 Task: Create in the project TowerLine in Backlog an issue 'Add support for offline messaging and chat', assign it to team member softage.4@softage.net and change the status to IN PROGRESS.
Action: Mouse moved to (61, 167)
Screenshot: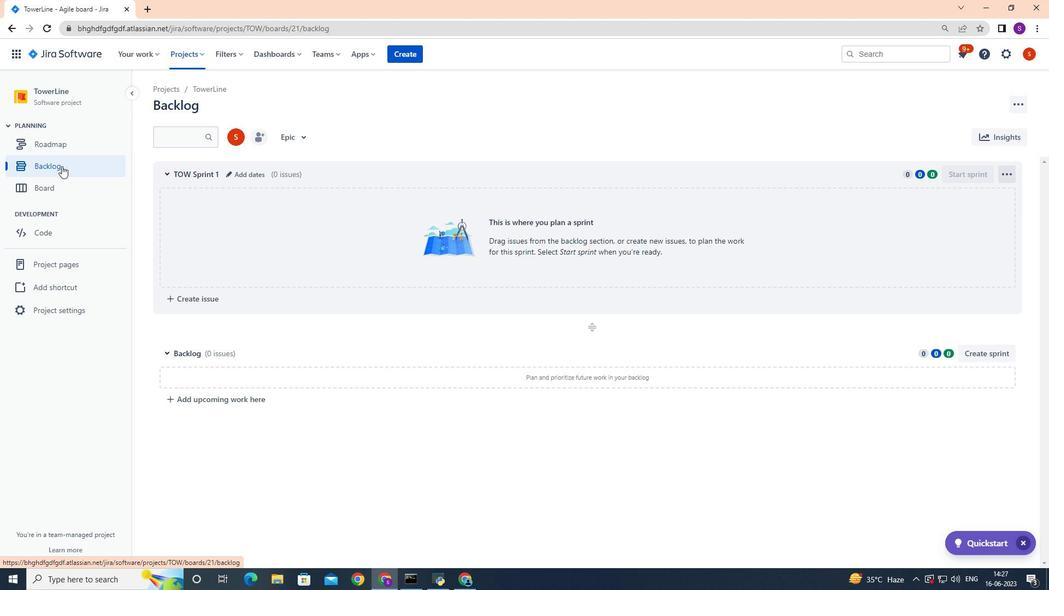 
Action: Mouse pressed left at (61, 167)
Screenshot: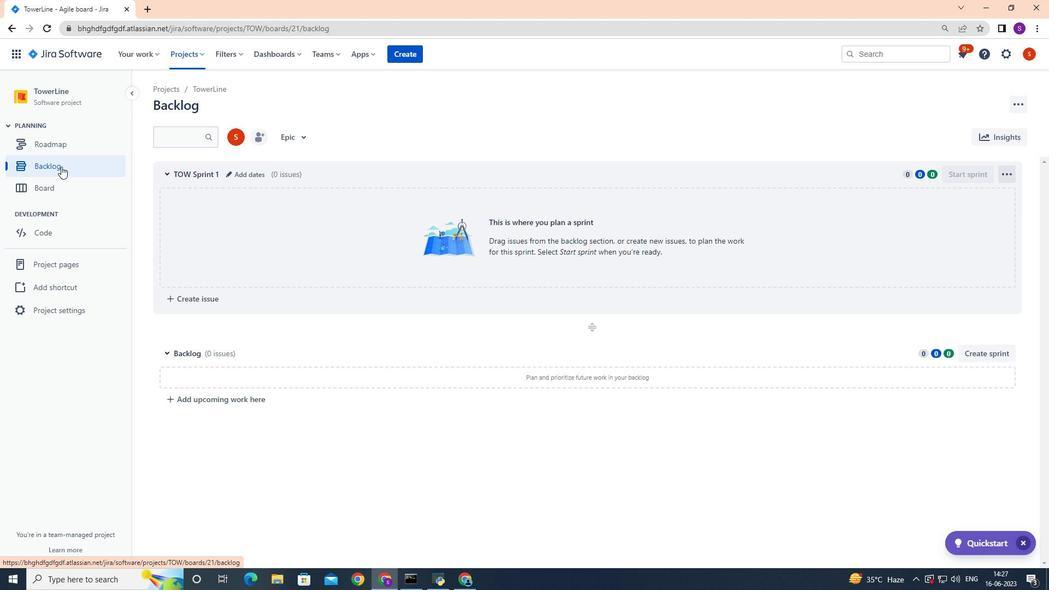 
Action: Mouse moved to (132, 96)
Screenshot: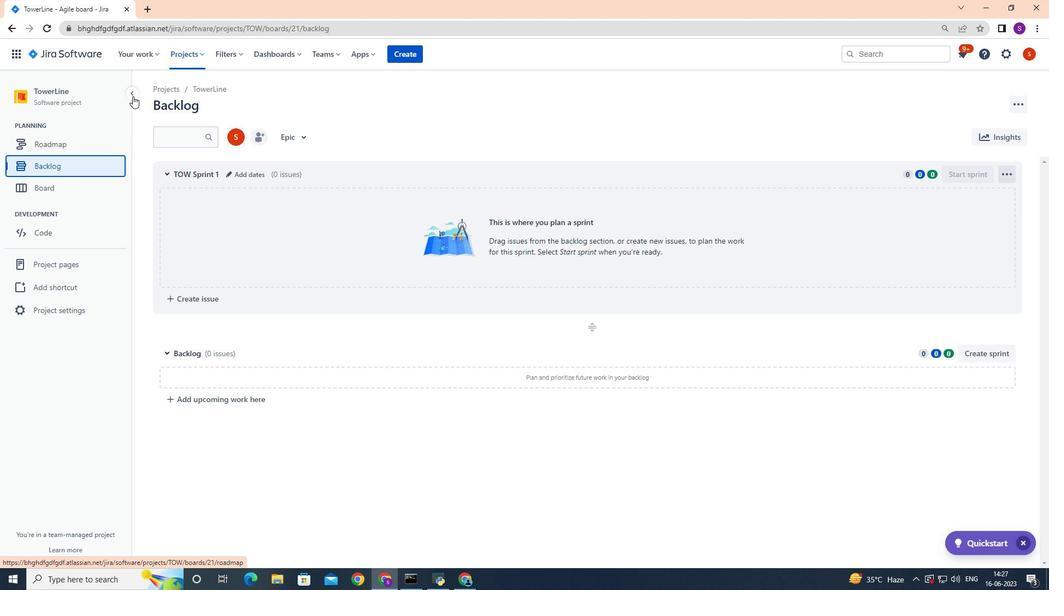 
Action: Mouse pressed left at (132, 96)
Screenshot: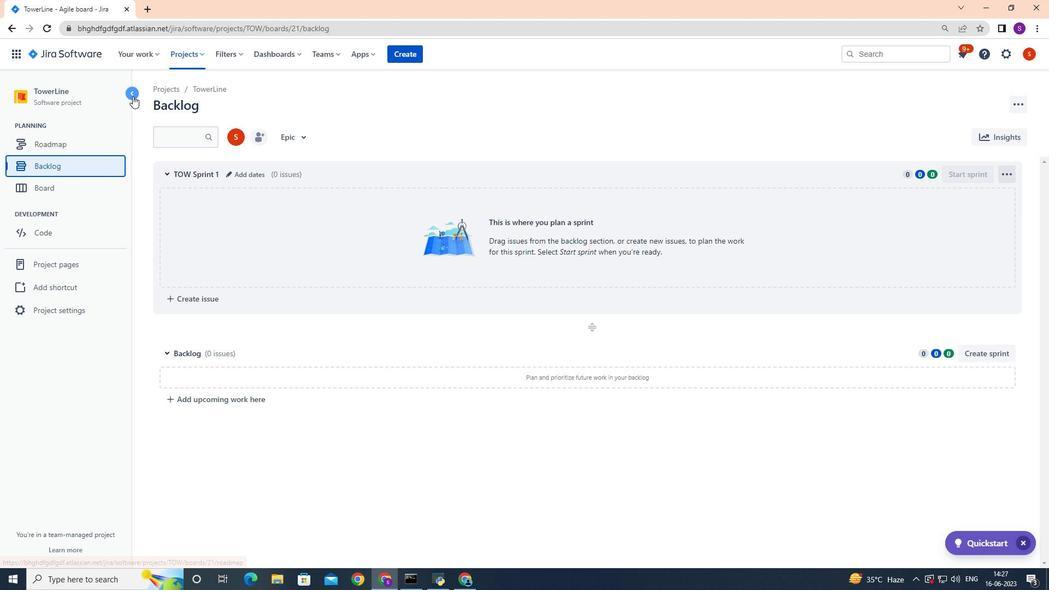 
Action: Mouse moved to (108, 377)
Screenshot: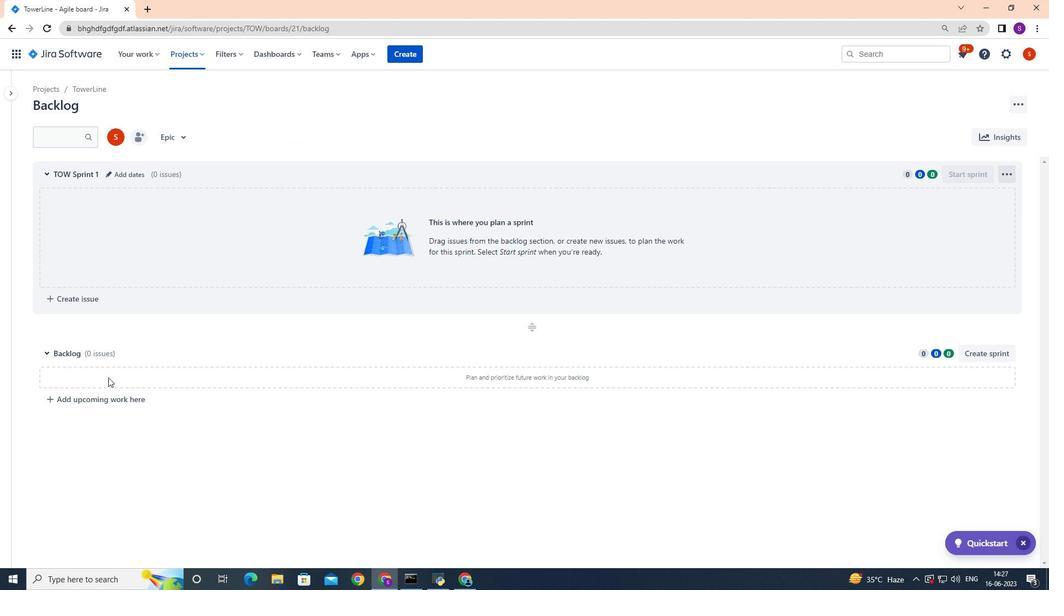
Action: Mouse pressed left at (108, 377)
Screenshot: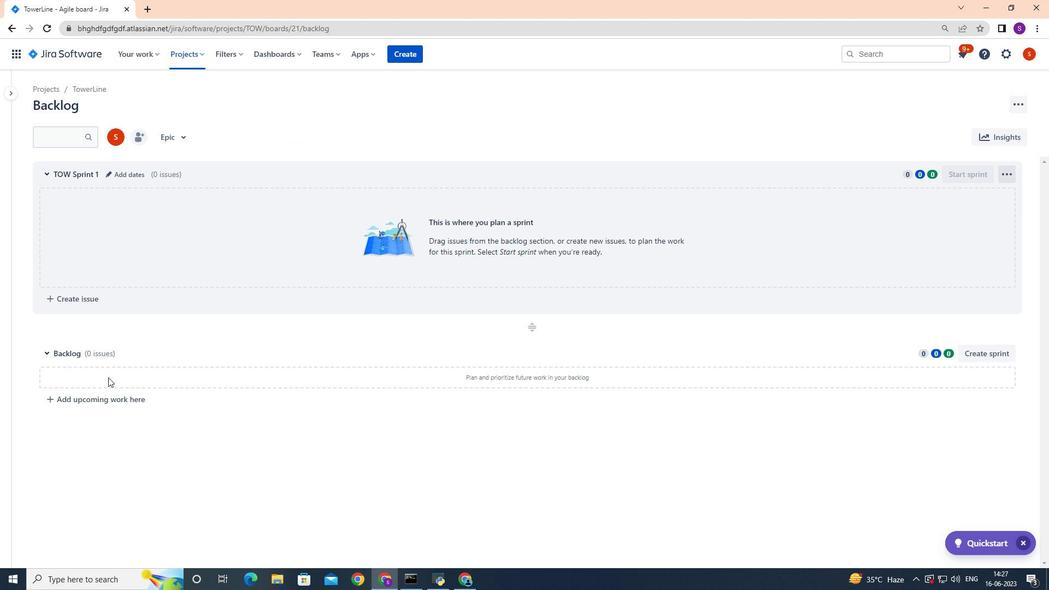
Action: Mouse moved to (10, 98)
Screenshot: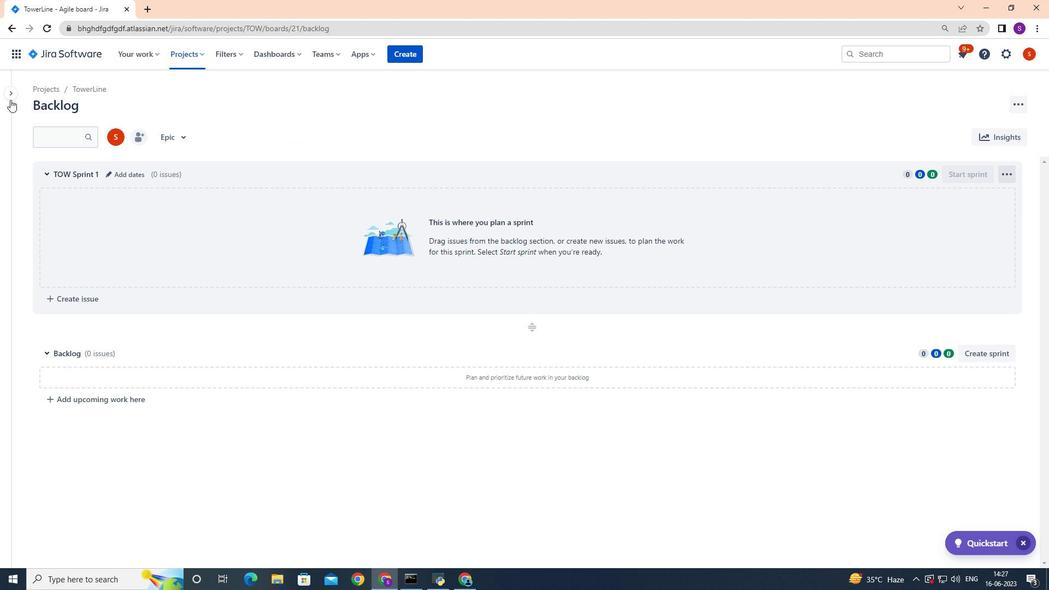 
Action: Mouse pressed left at (10, 98)
Screenshot: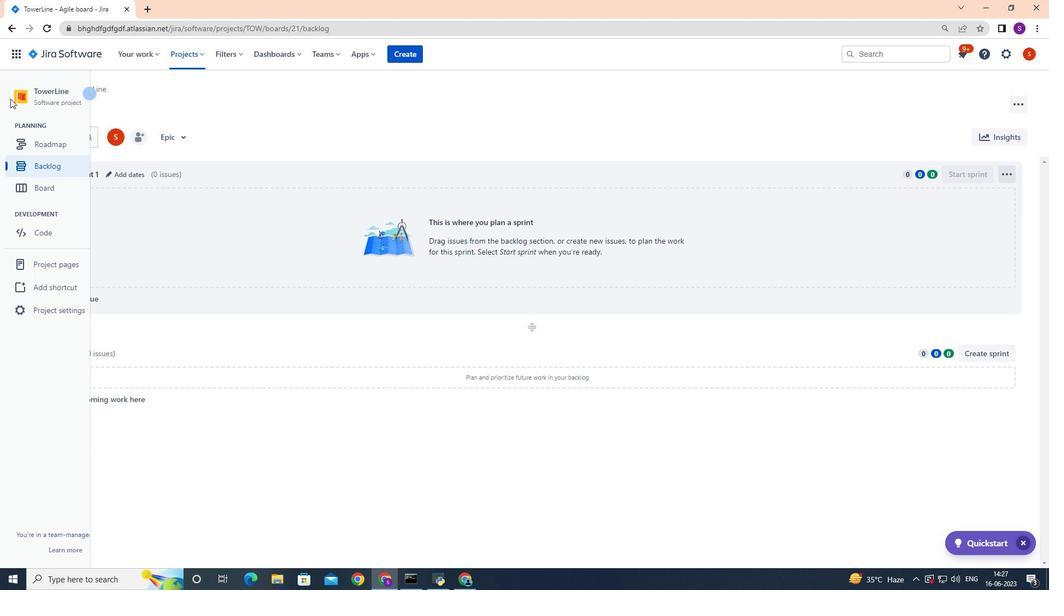 
Action: Mouse moved to (11, 91)
Screenshot: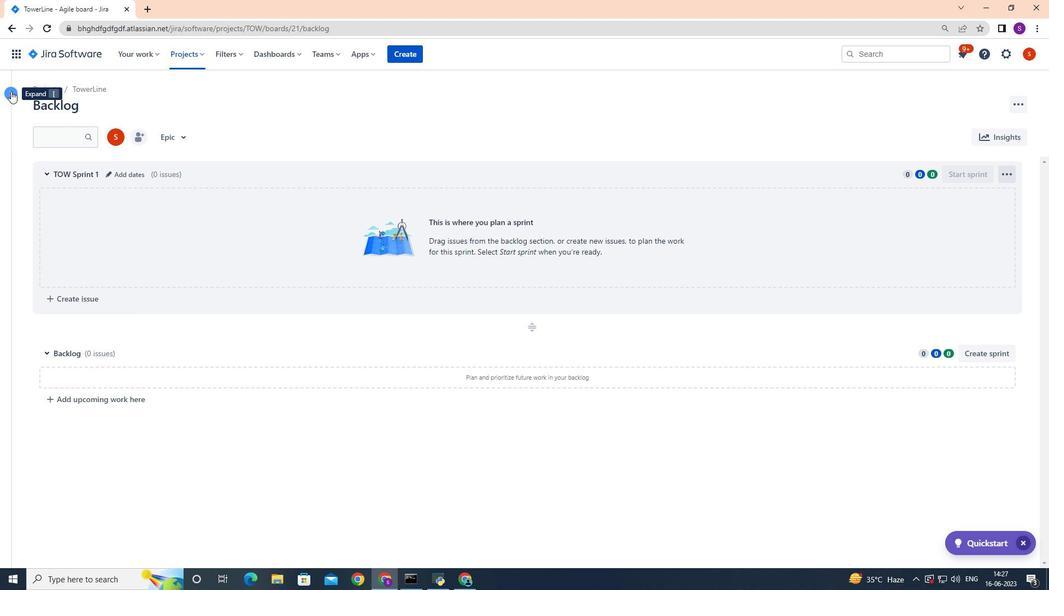 
Action: Mouse pressed left at (11, 91)
Screenshot: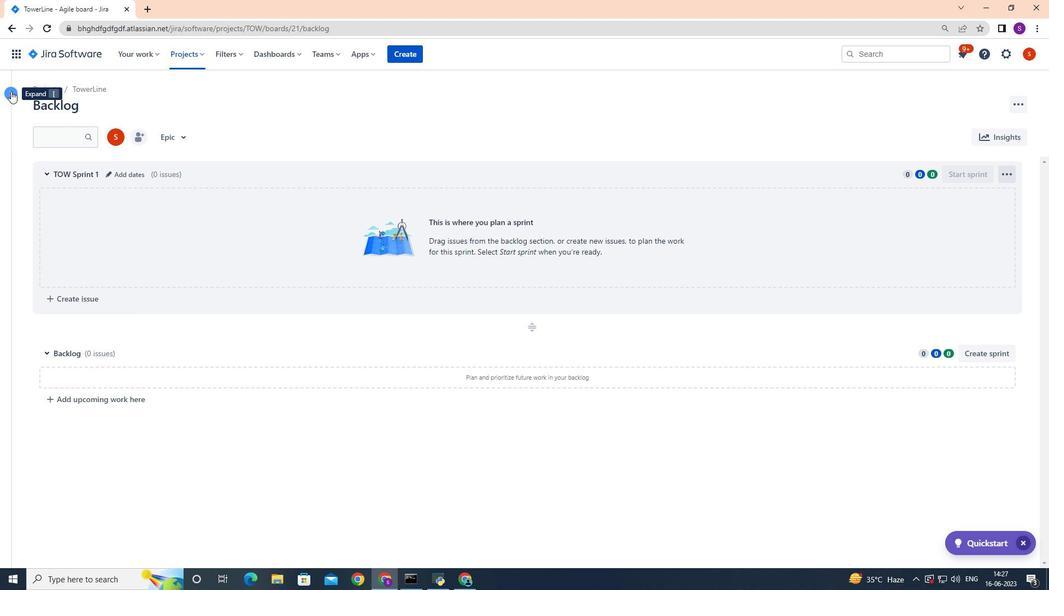 
Action: Mouse moved to (239, 398)
Screenshot: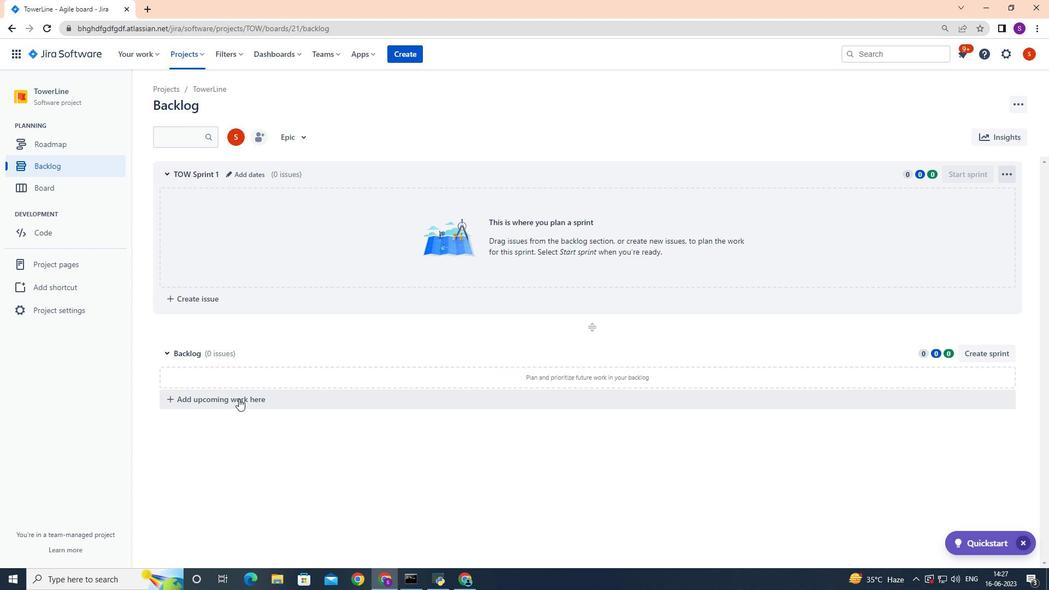 
Action: Mouse pressed left at (239, 398)
Screenshot: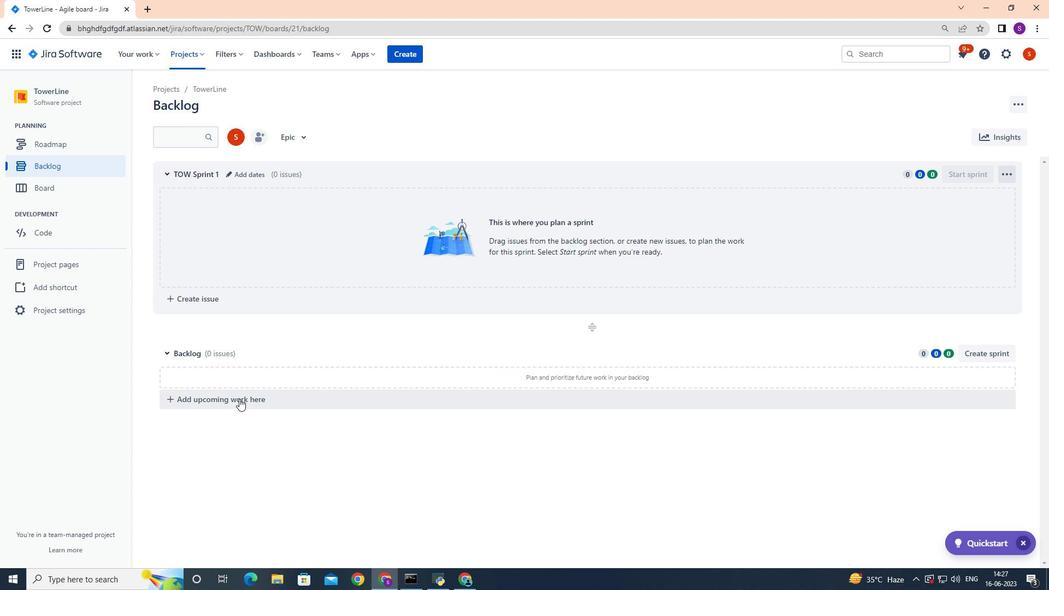 
Action: Mouse moved to (243, 398)
Screenshot: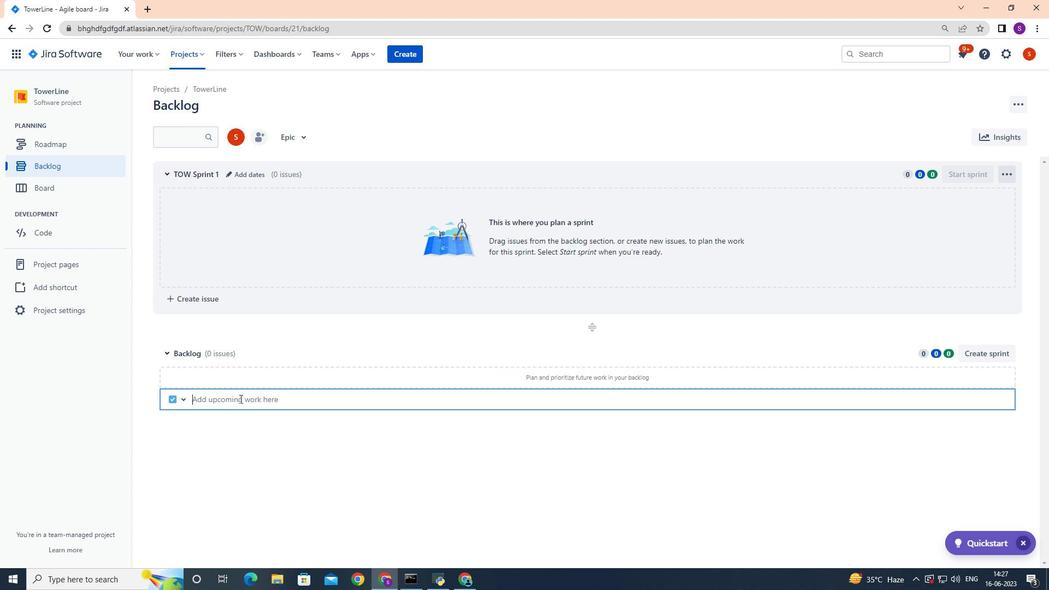 
Action: Key pressed <Key.shift>Add<Key.space>
Screenshot: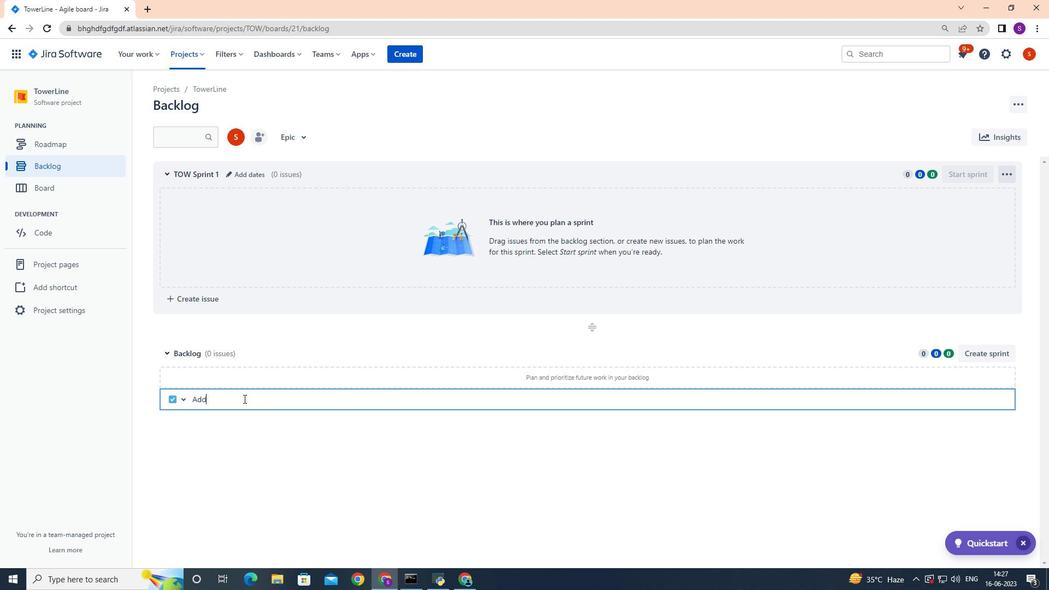 
Action: Mouse moved to (331, 381)
Screenshot: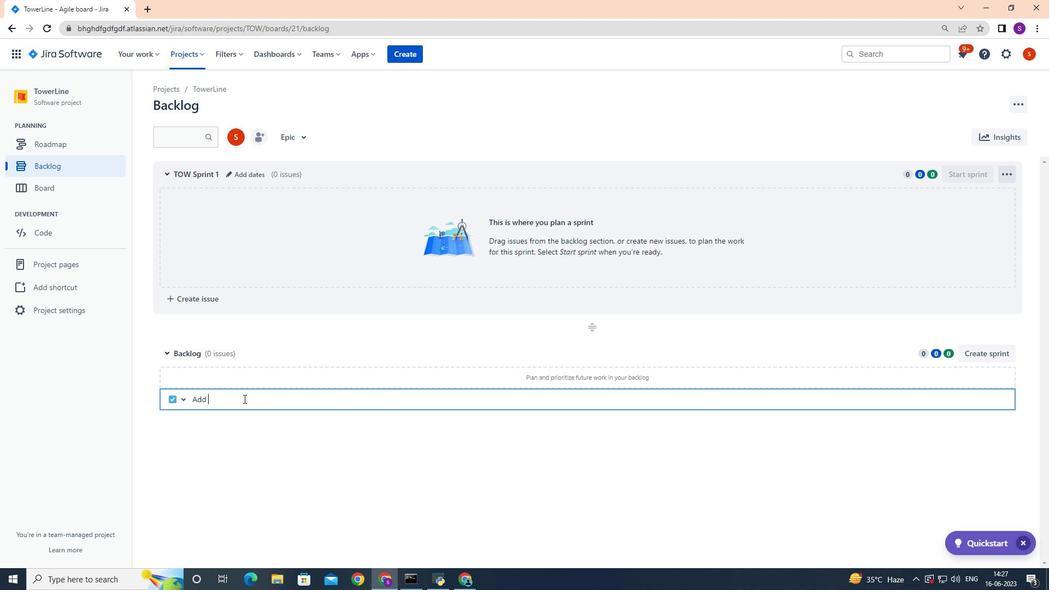 
Action: Key pressed support<Key.space>for<Key.space>offline<Key.space>messaging<Key.space>and<Key.space>chat<Key.enter>
Screenshot: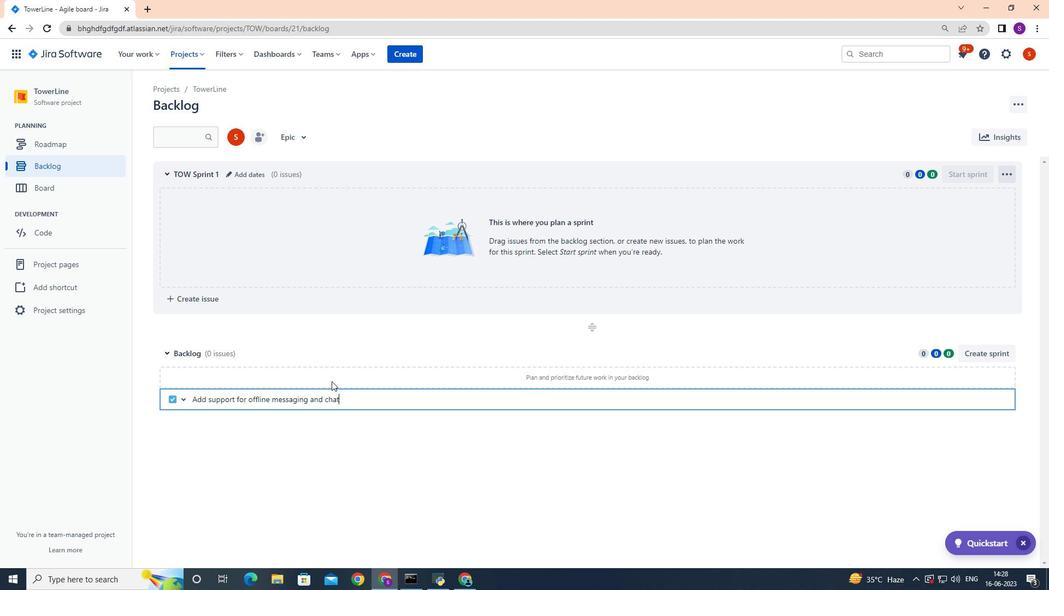 
Action: Mouse moved to (980, 378)
Screenshot: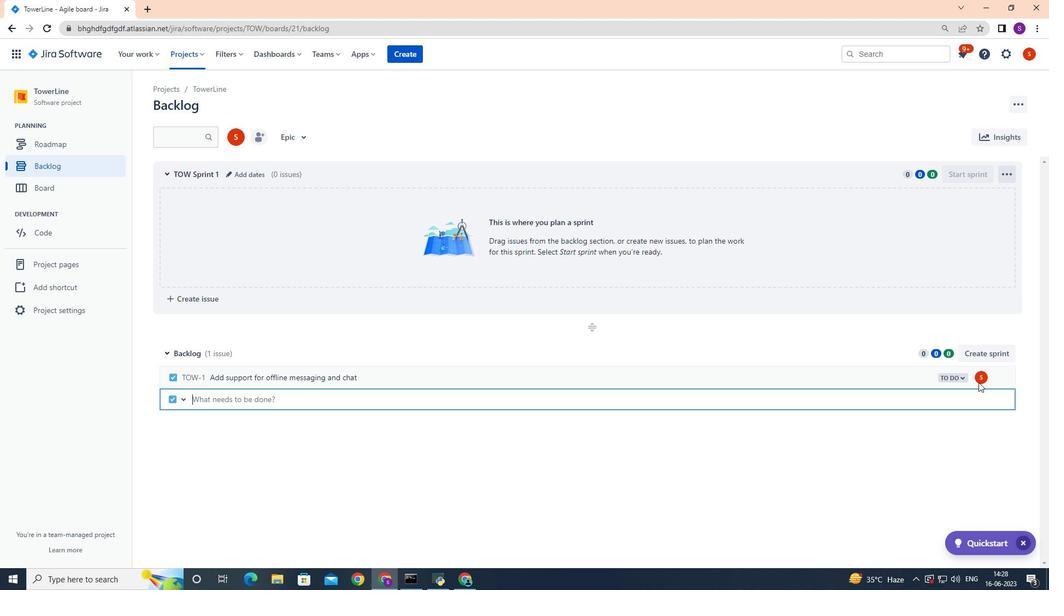 
Action: Mouse pressed left at (980, 378)
Screenshot: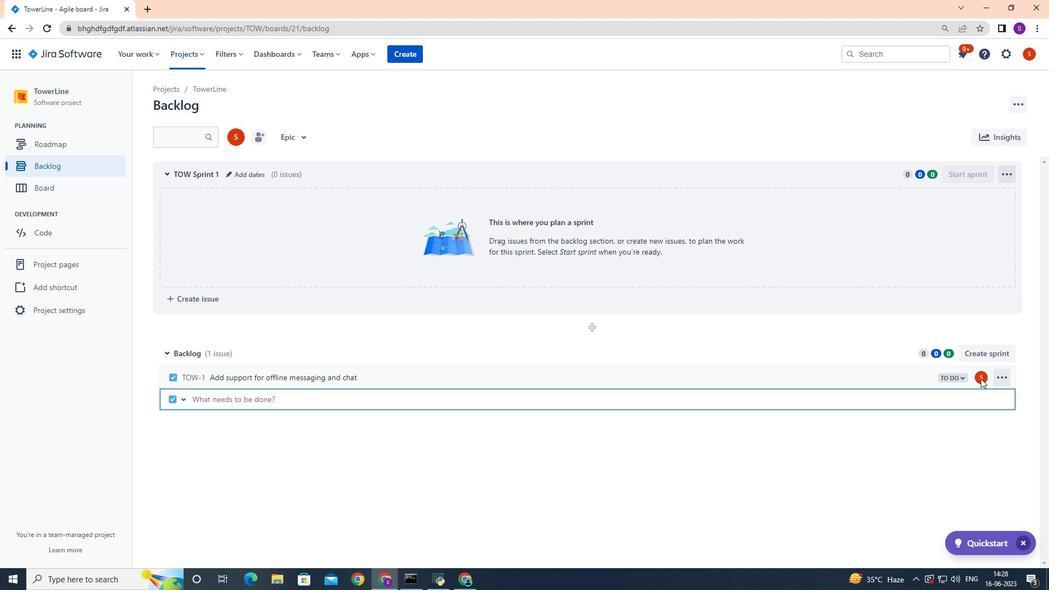 
Action: Mouse moved to (981, 378)
Screenshot: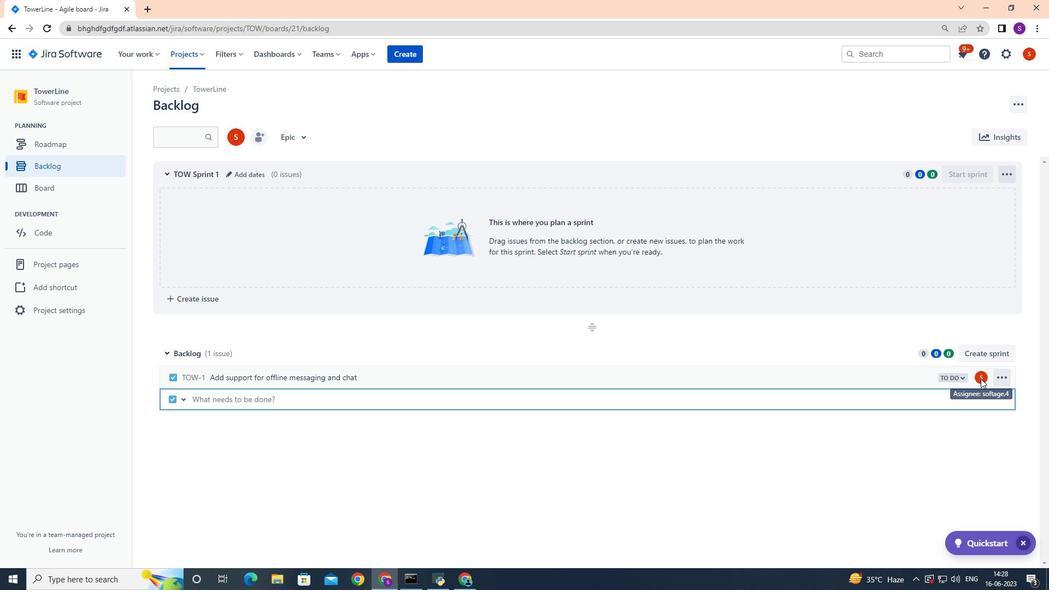 
Action: Mouse pressed left at (981, 378)
Screenshot: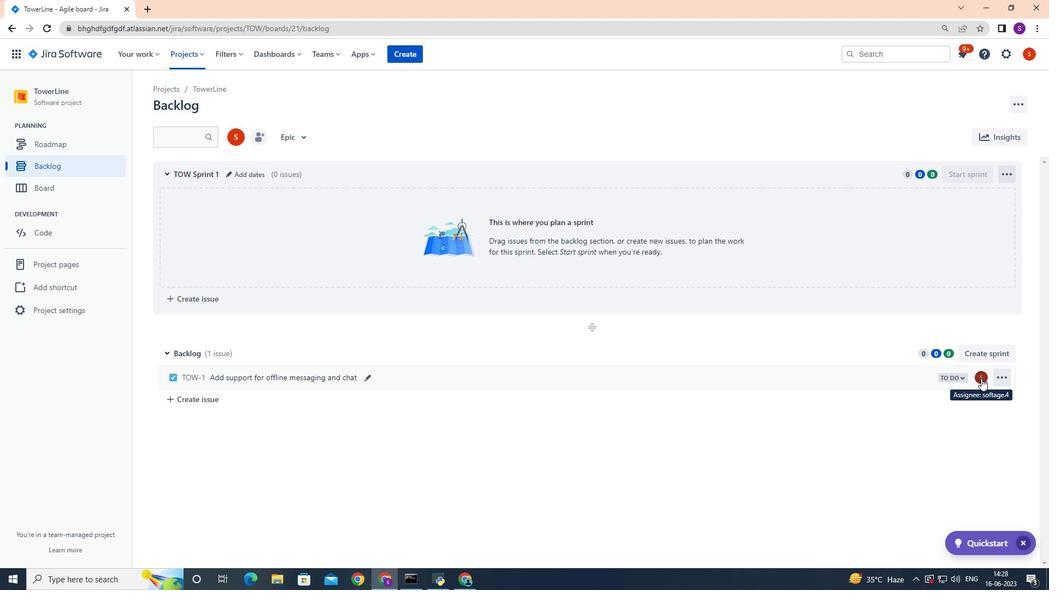 
Action: Mouse moved to (884, 413)
Screenshot: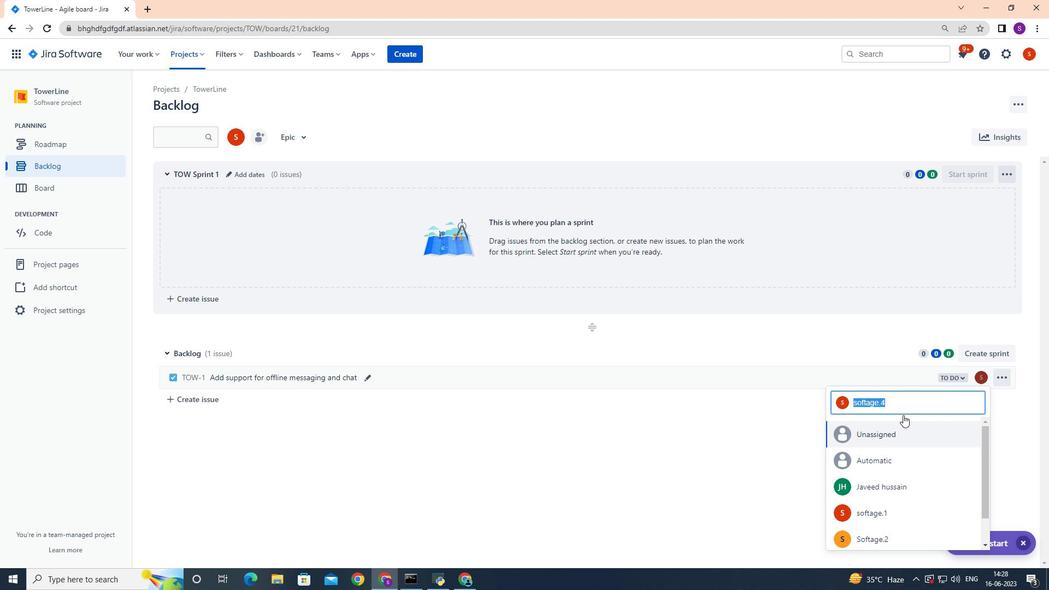 
Action: Key pressed softage.4
Screenshot: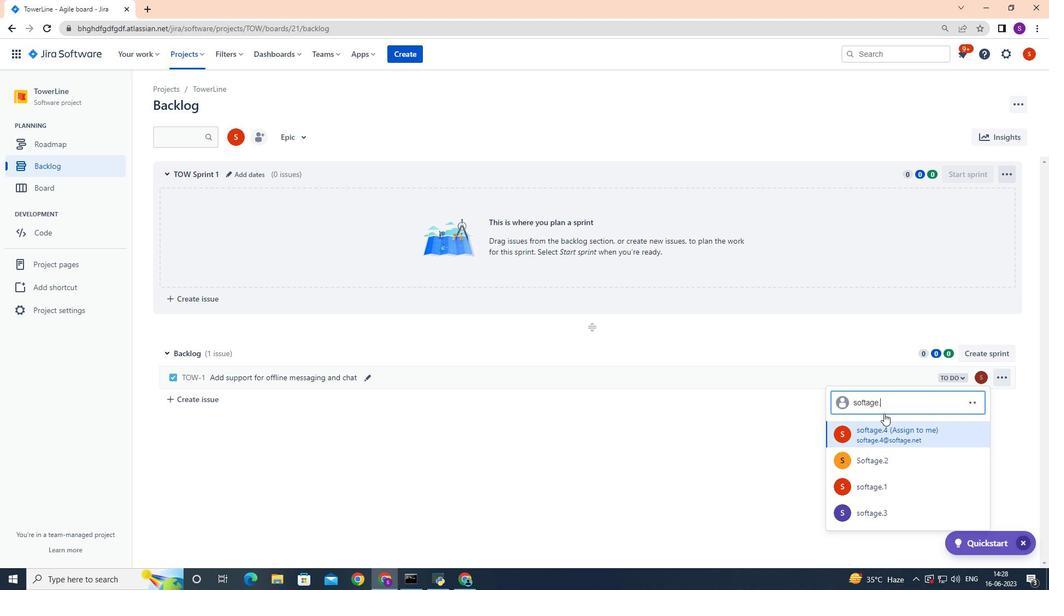
Action: Mouse moved to (893, 434)
Screenshot: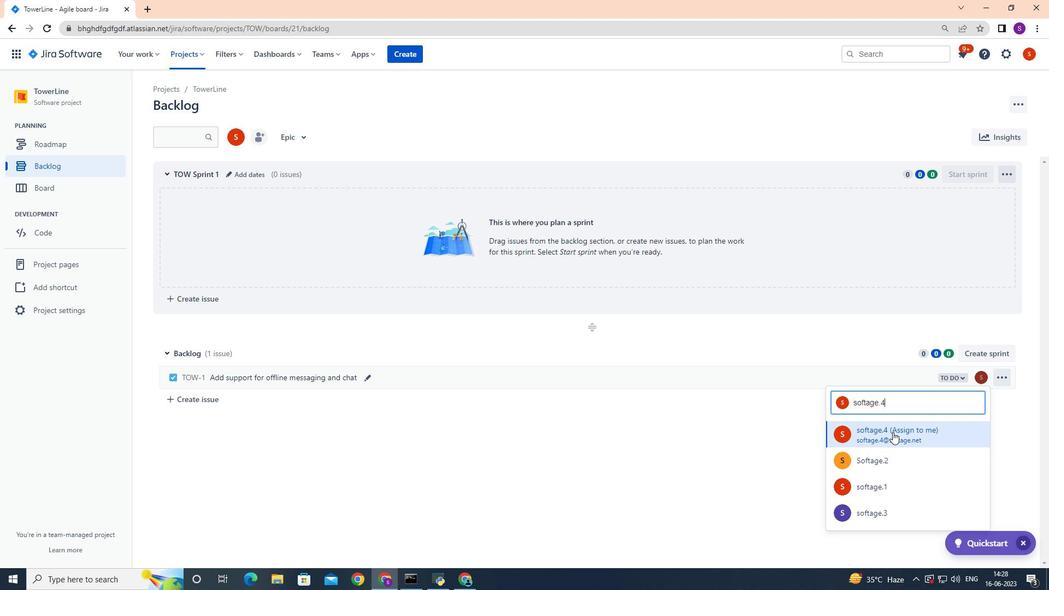 
Action: Mouse pressed left at (893, 434)
Screenshot: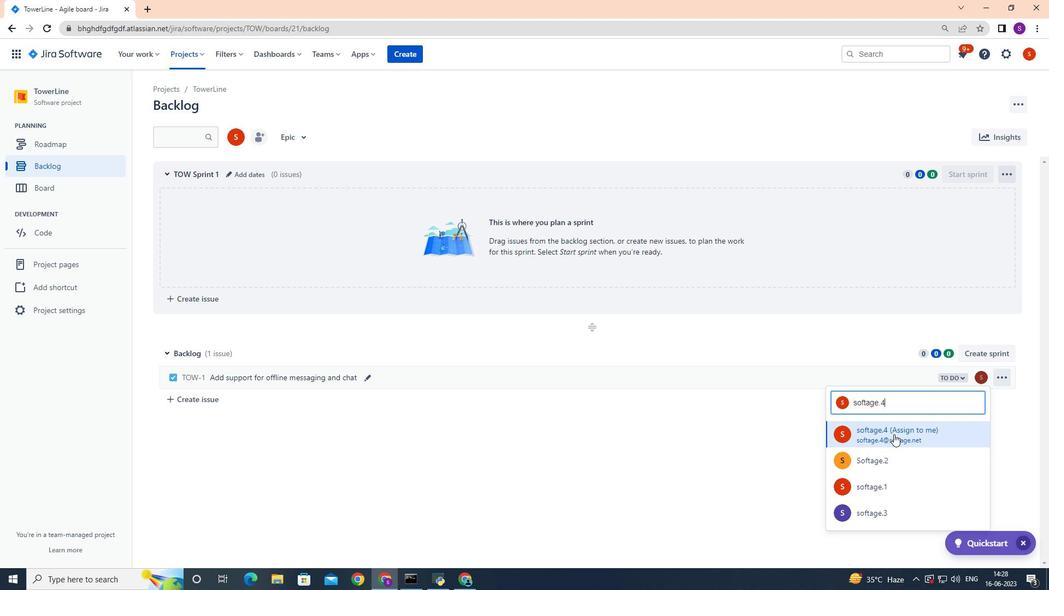 
Action: Mouse moved to (964, 376)
Screenshot: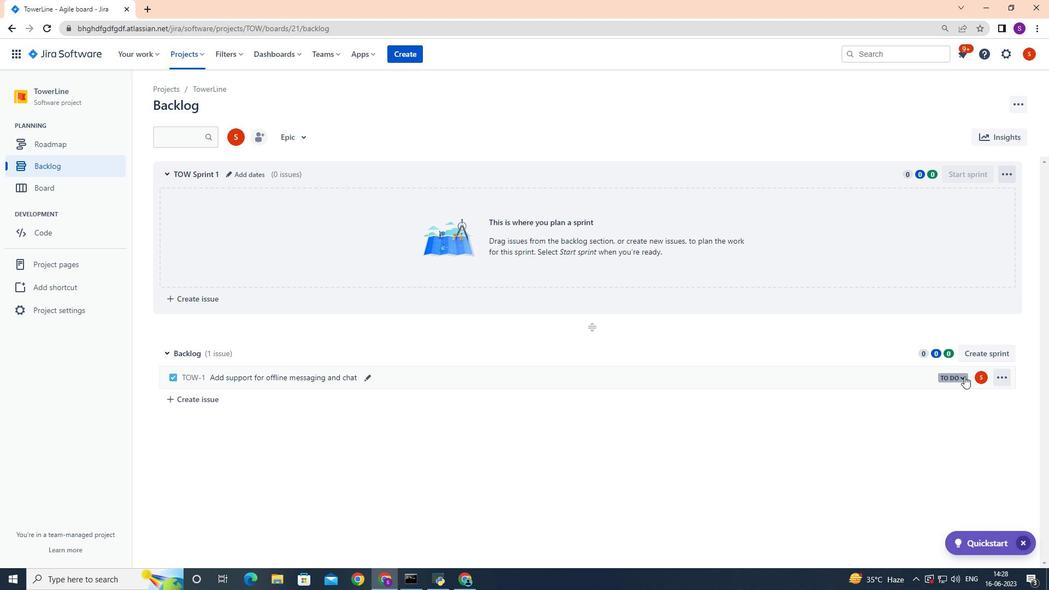 
Action: Mouse pressed left at (964, 376)
Screenshot: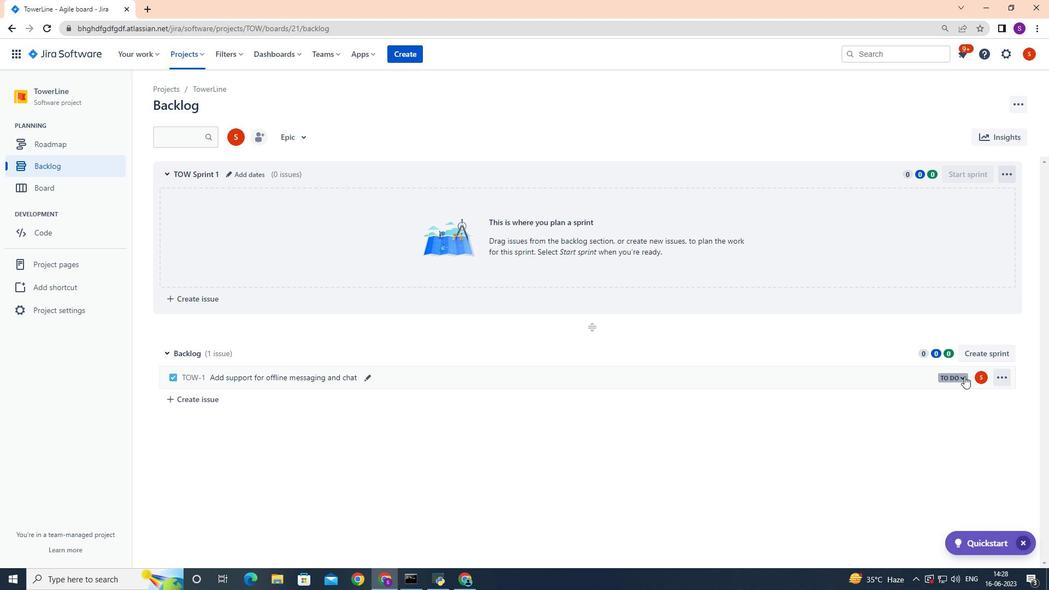 
Action: Mouse moved to (885, 396)
Screenshot: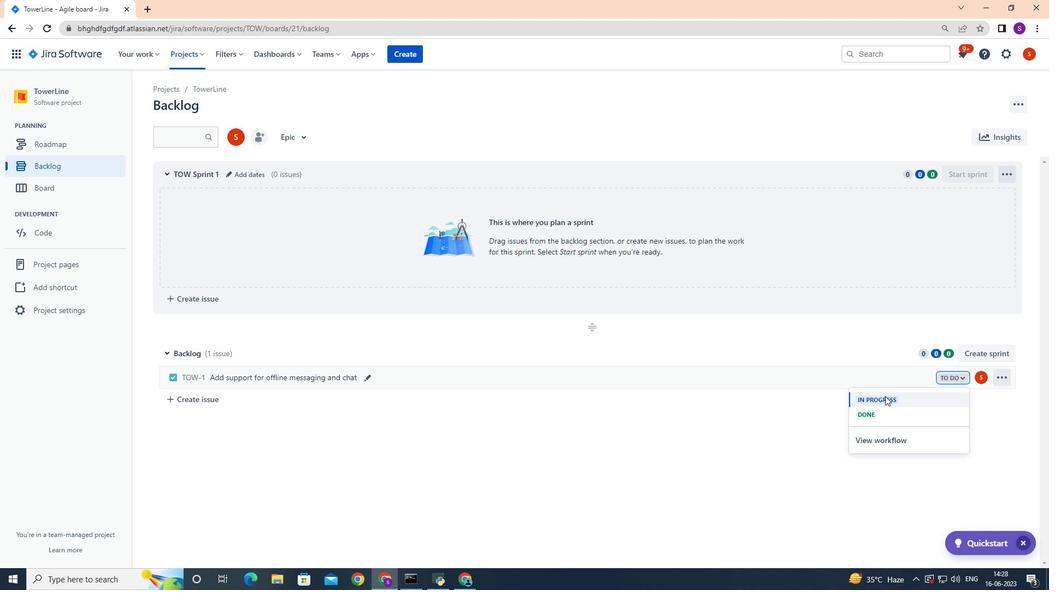 
Action: Mouse pressed left at (885, 396)
Screenshot: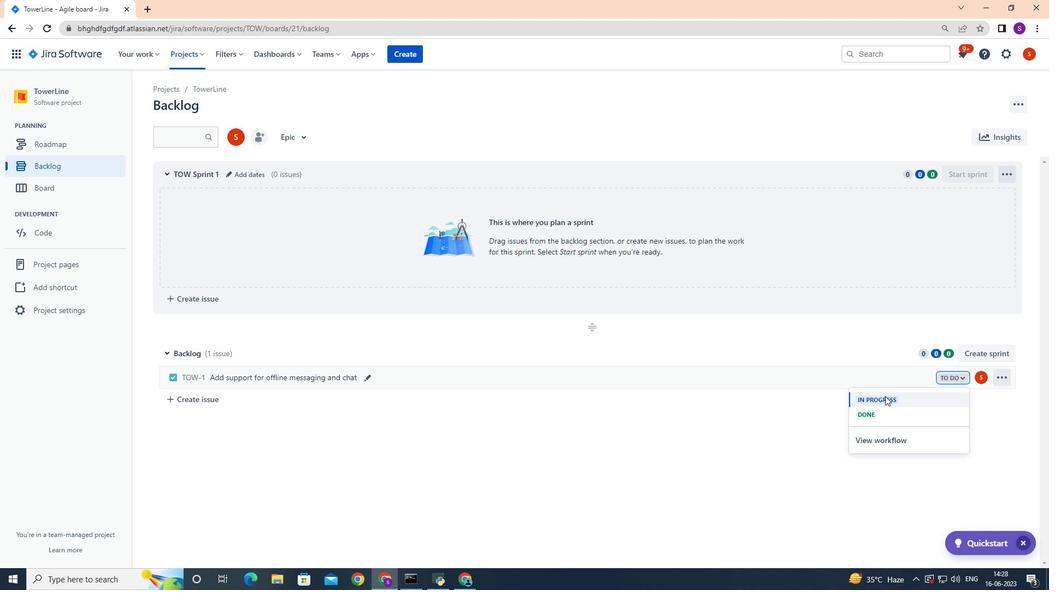 
Action: Mouse moved to (864, 412)
Screenshot: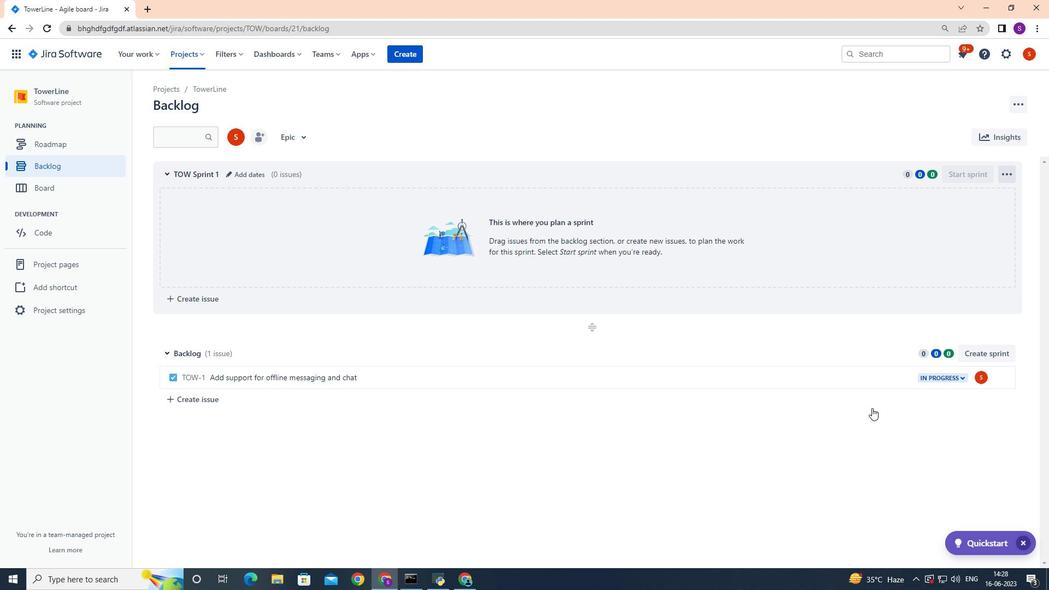 
